 Task: Create a scrum project UpwardTech.
Action: Mouse moved to (309, 349)
Screenshot: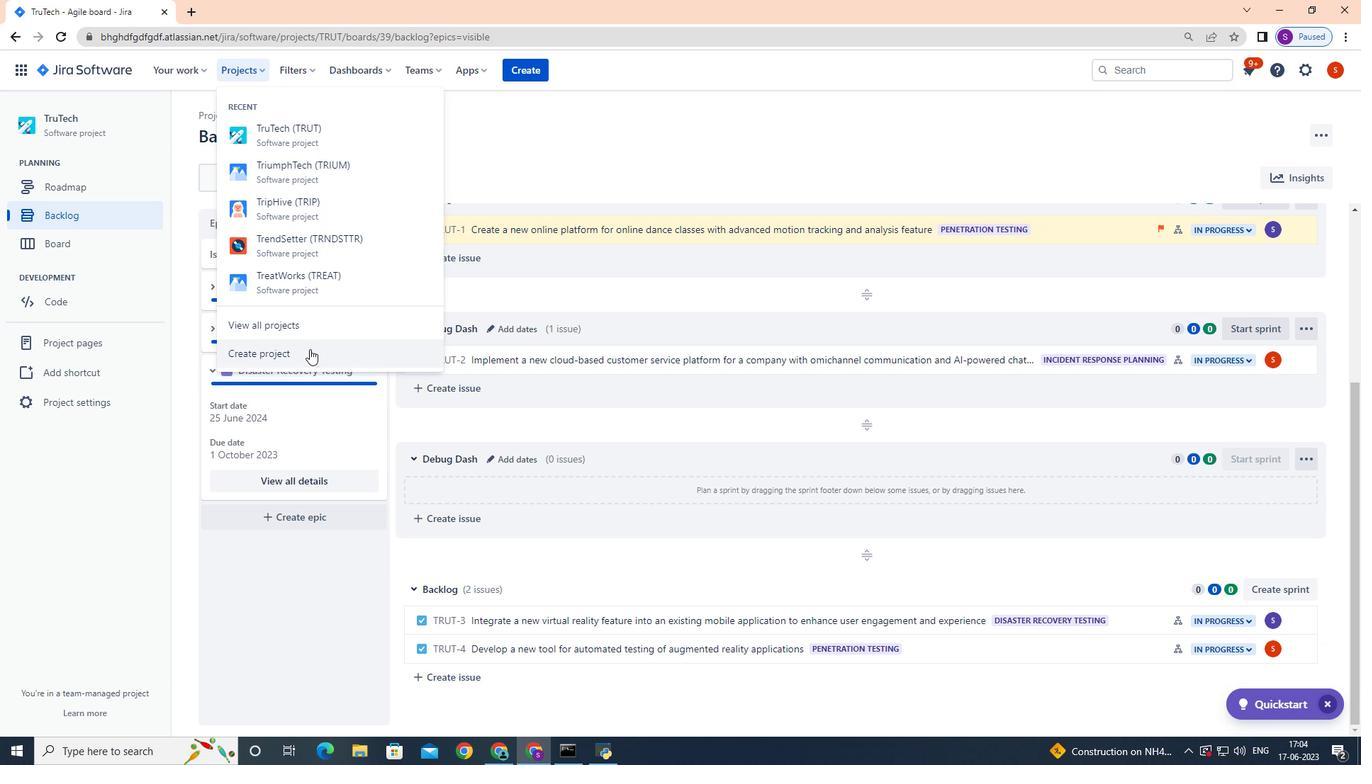
Action: Mouse pressed left at (309, 349)
Screenshot: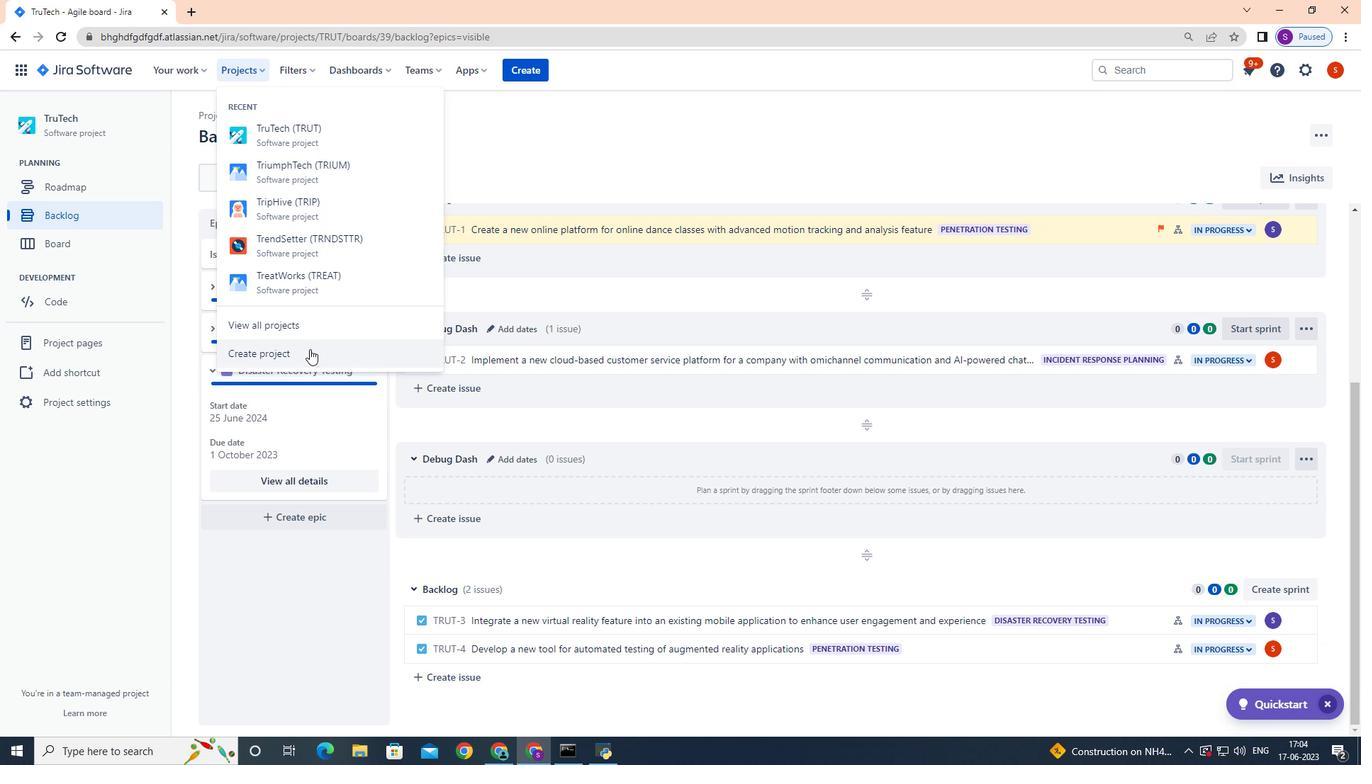
Action: Mouse moved to (597, 341)
Screenshot: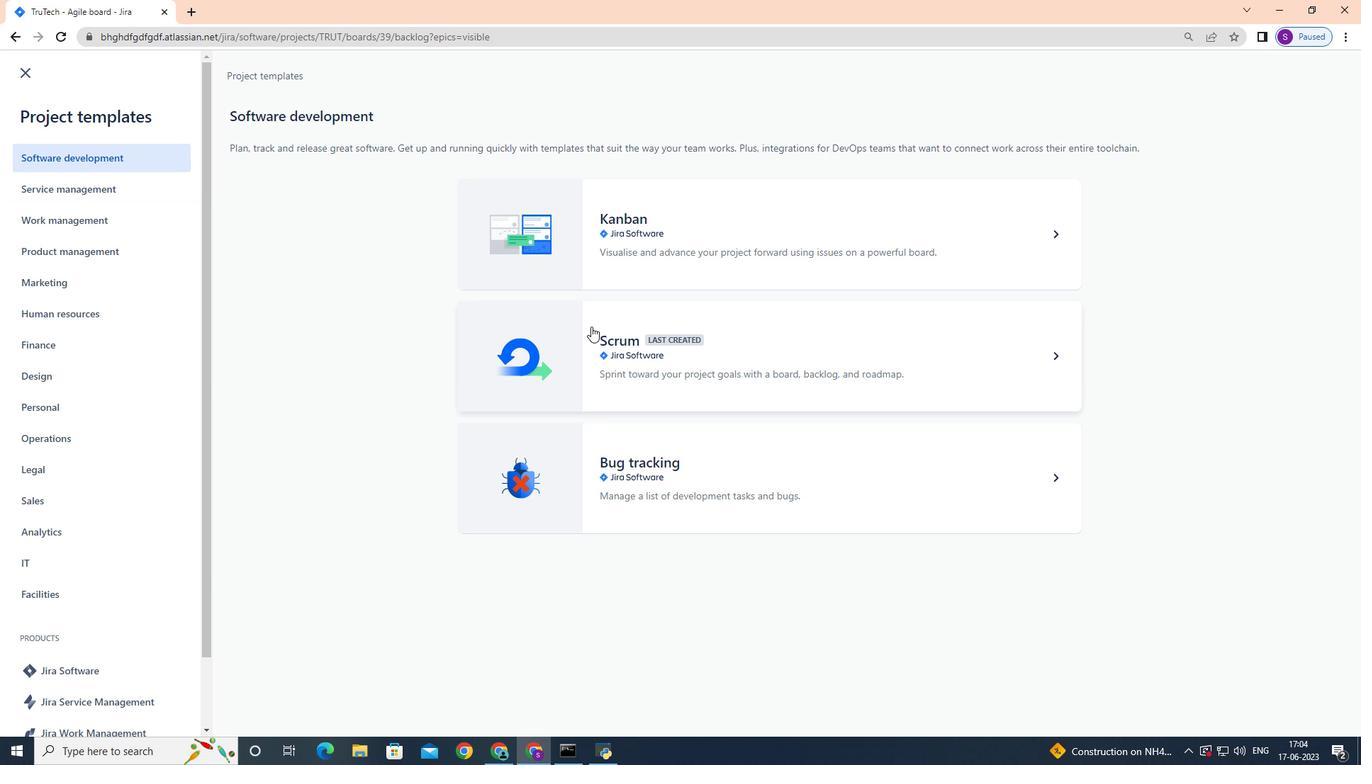 
Action: Mouse pressed left at (597, 341)
Screenshot: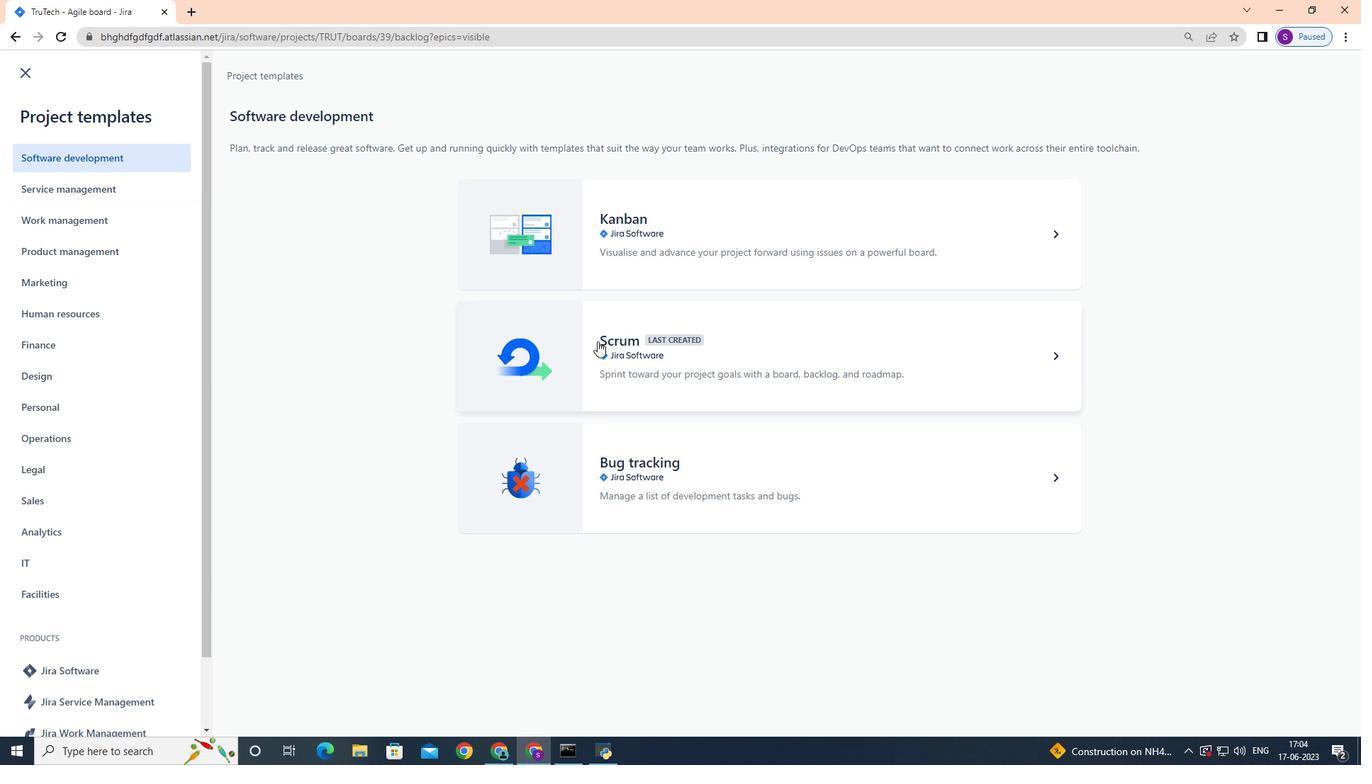 
Action: Mouse moved to (1072, 699)
Screenshot: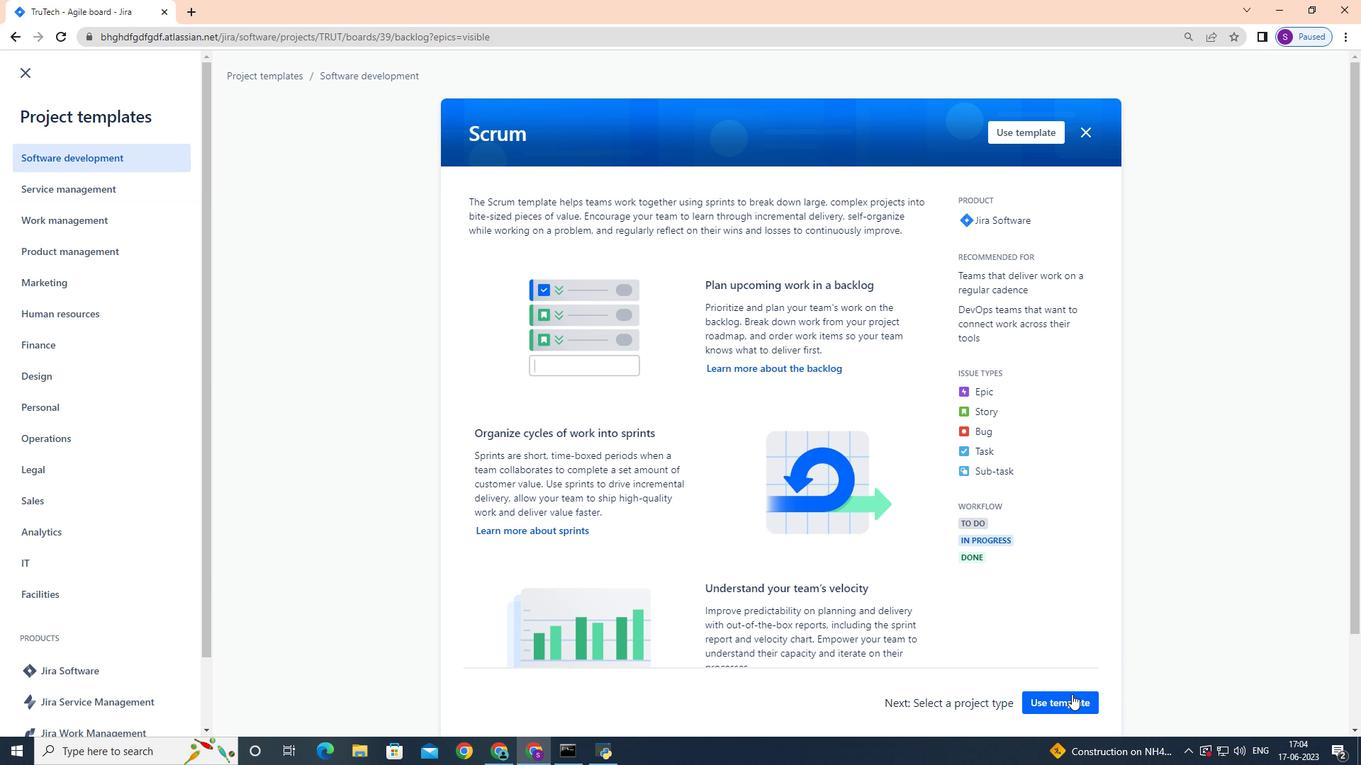 
Action: Mouse pressed left at (1072, 699)
Screenshot: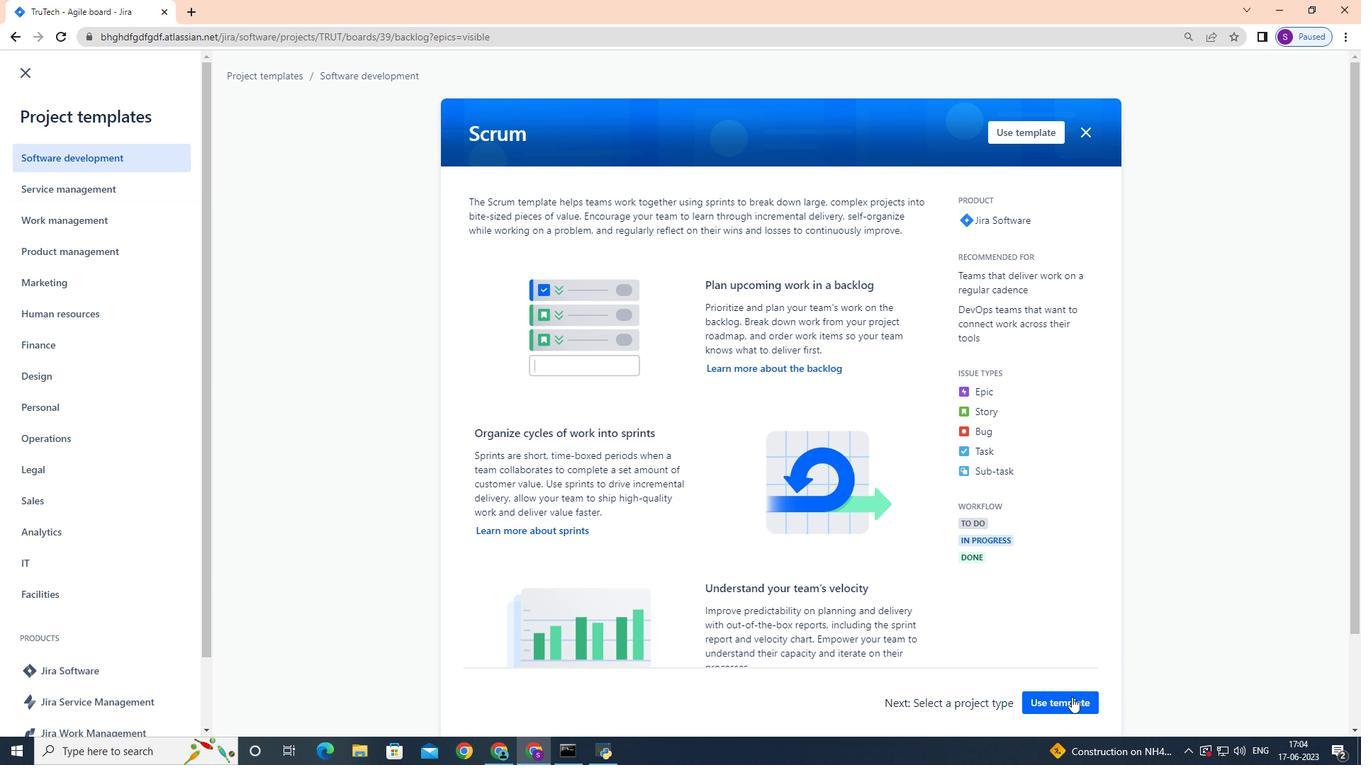 
Action: Mouse moved to (619, 690)
Screenshot: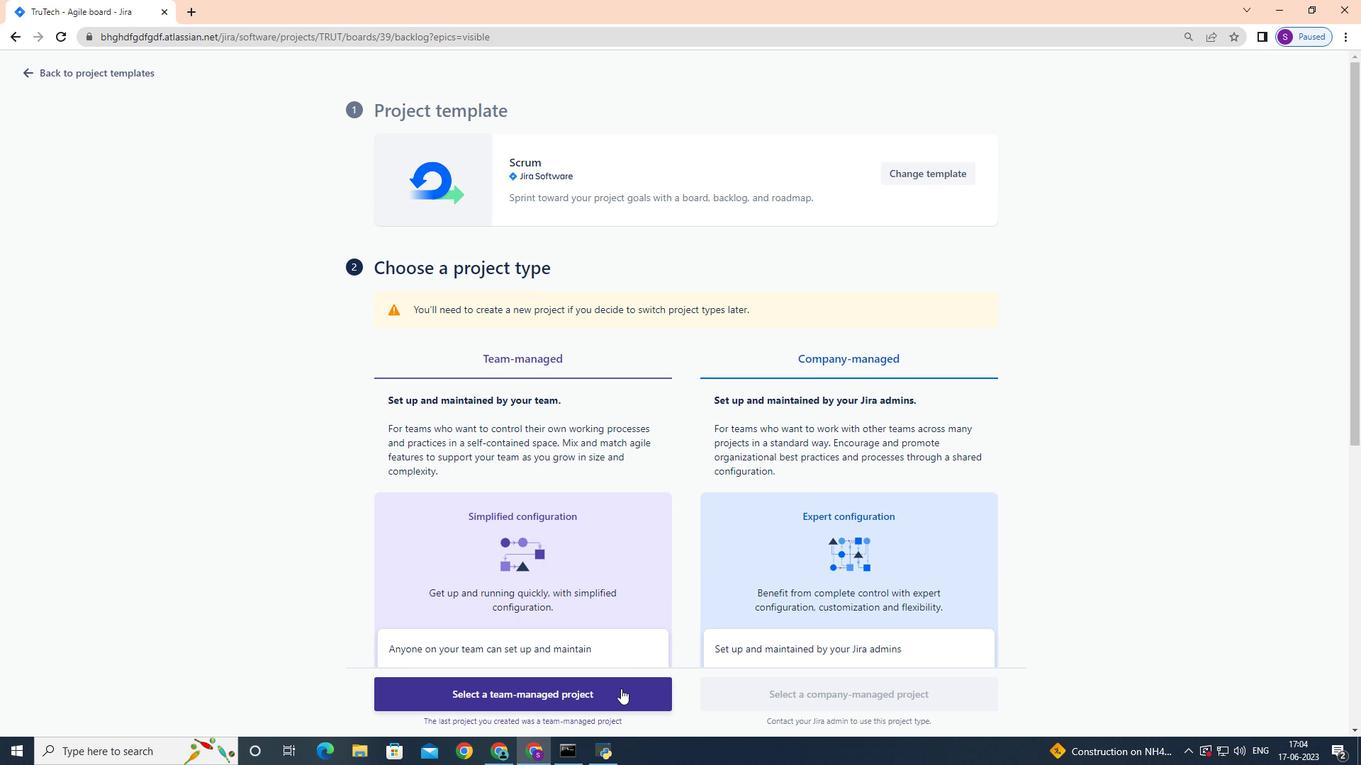 
Action: Mouse pressed left at (619, 690)
Screenshot: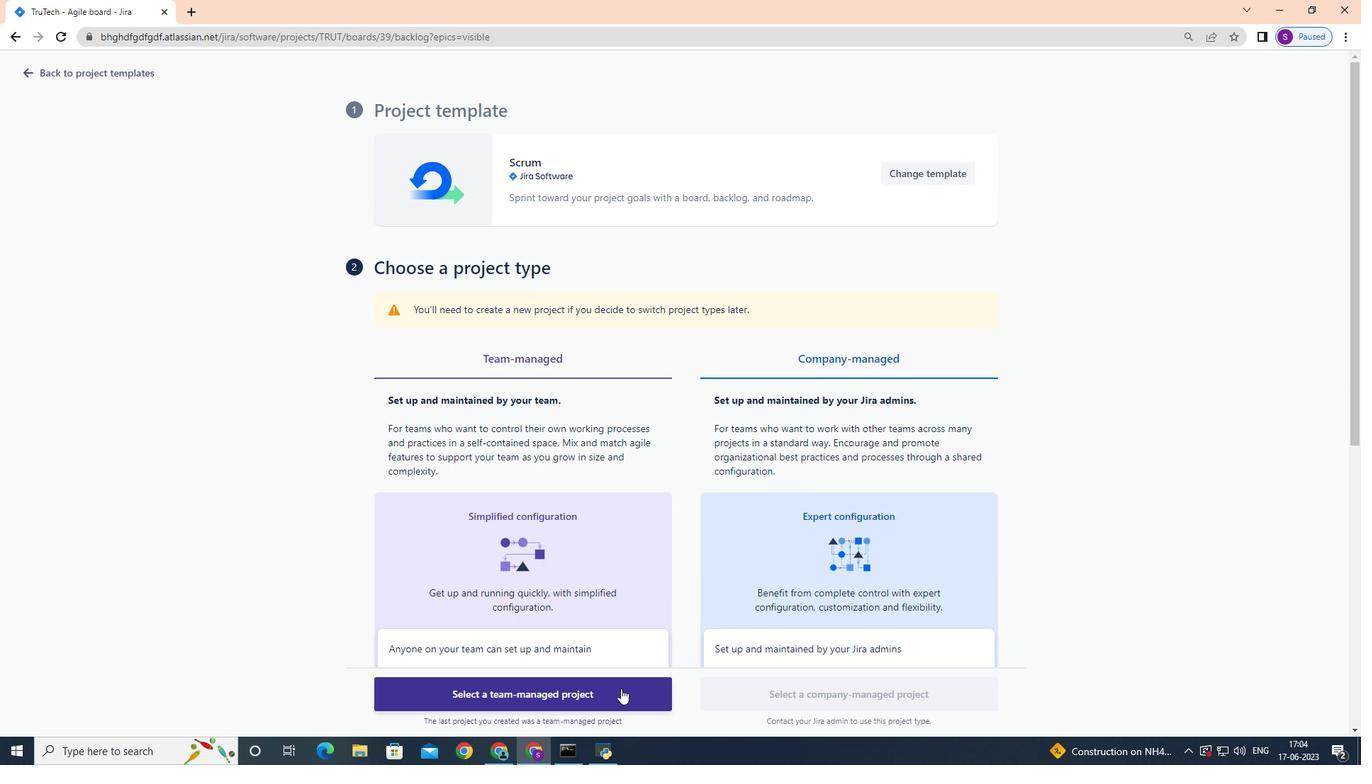 
Action: Mouse moved to (486, 497)
Screenshot: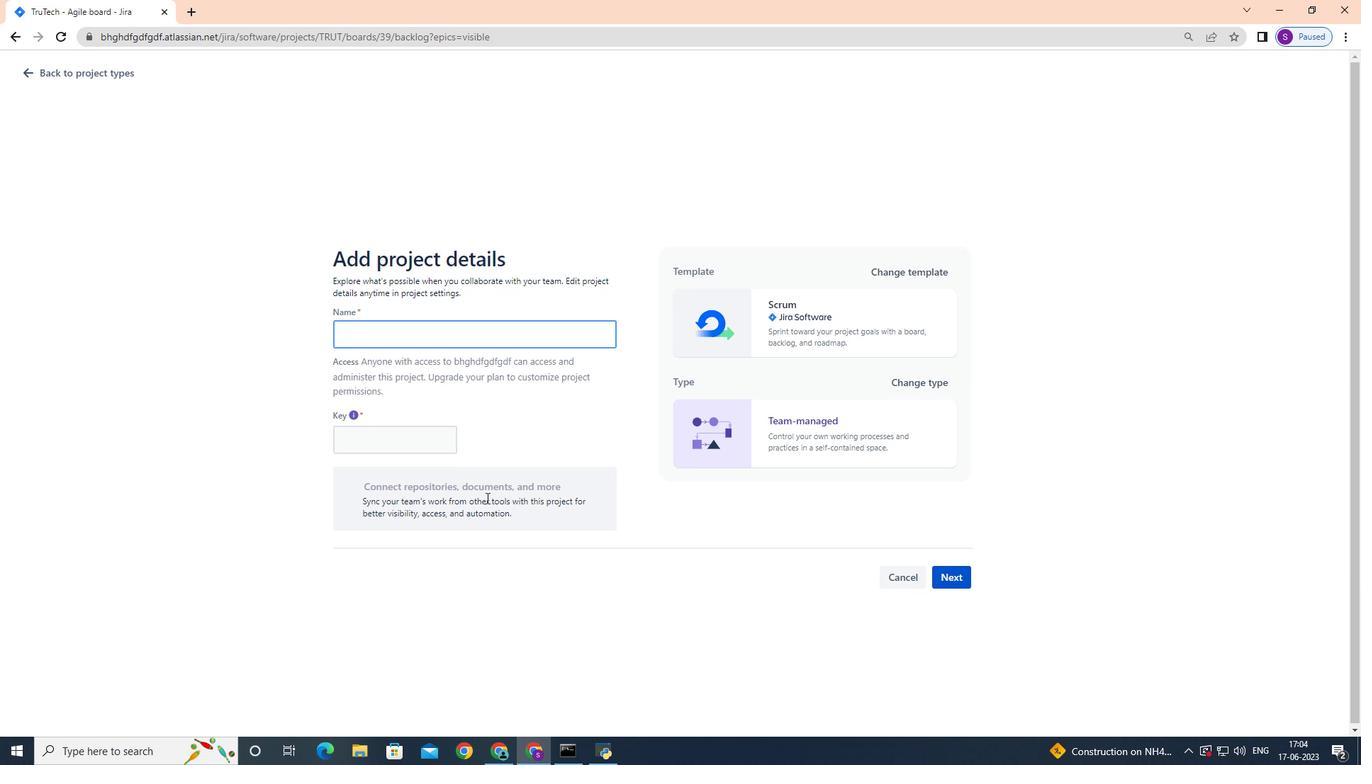 
Action: Key pressed <Key.shift>Upward<Key.shift>Tech
Screenshot: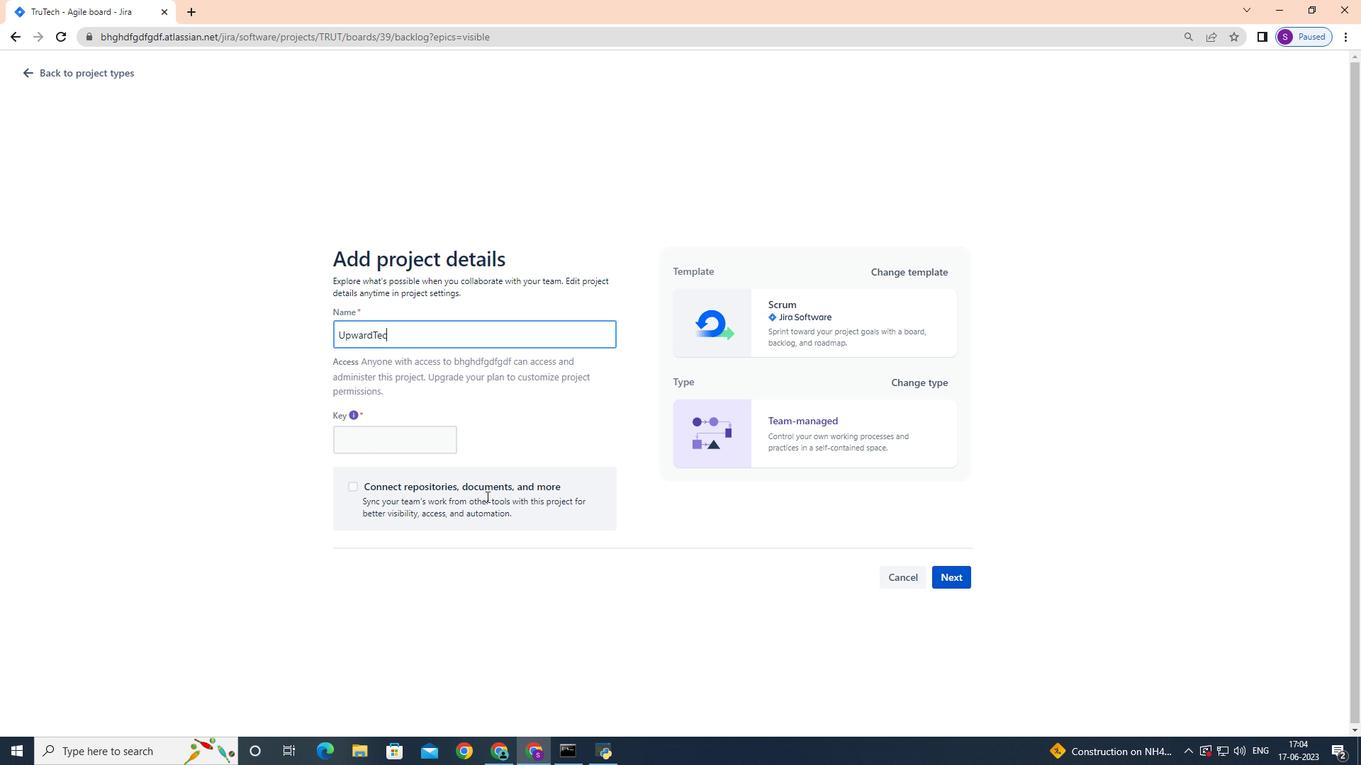 
Action: Mouse moved to (949, 572)
Screenshot: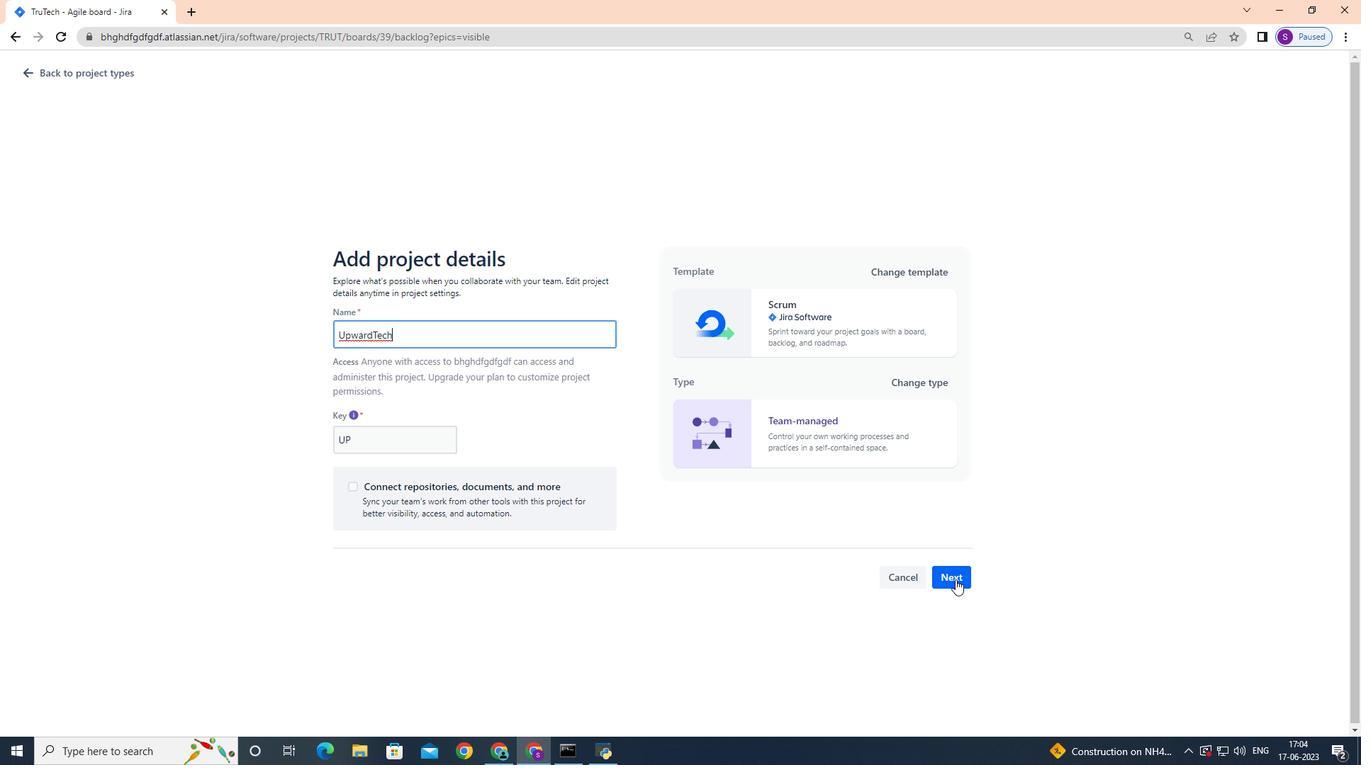 
Action: Mouse pressed left at (949, 572)
Screenshot: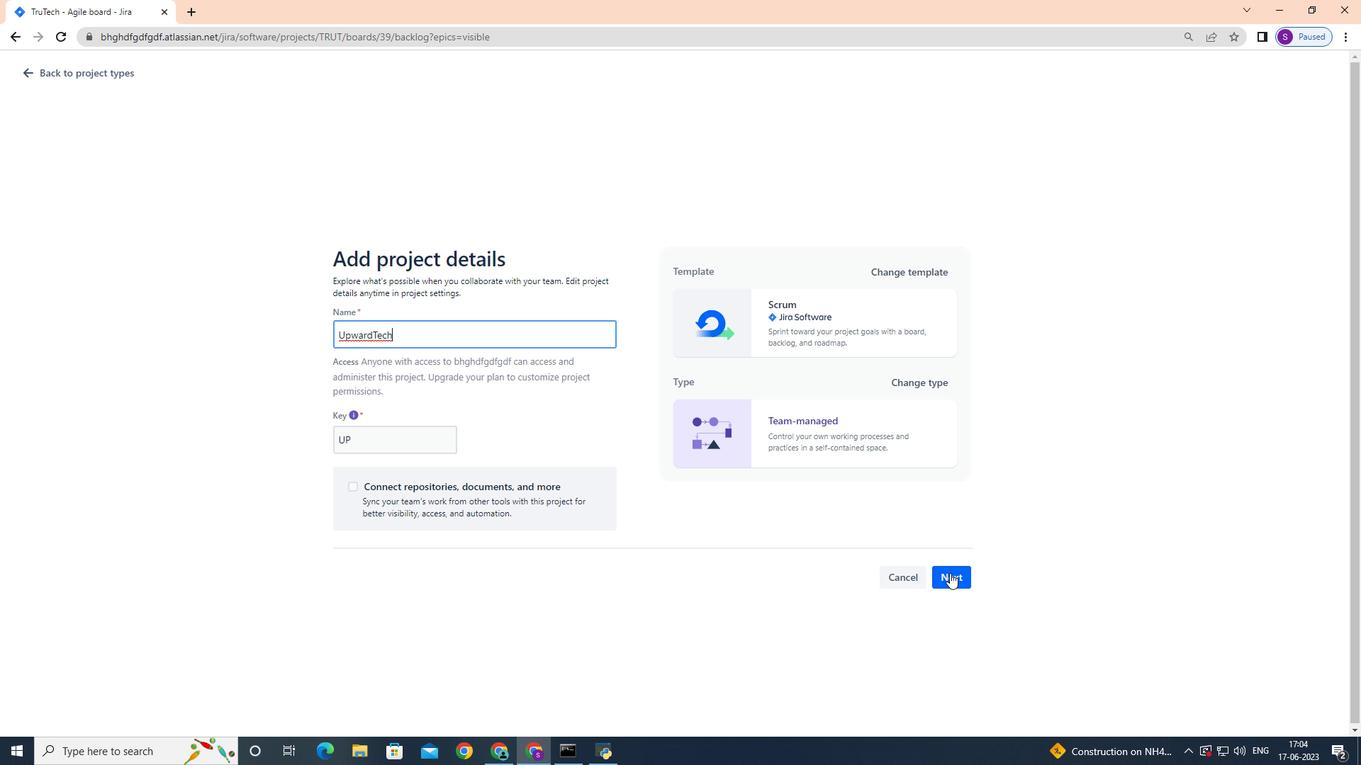 
Action: Mouse moved to (556, 556)
Screenshot: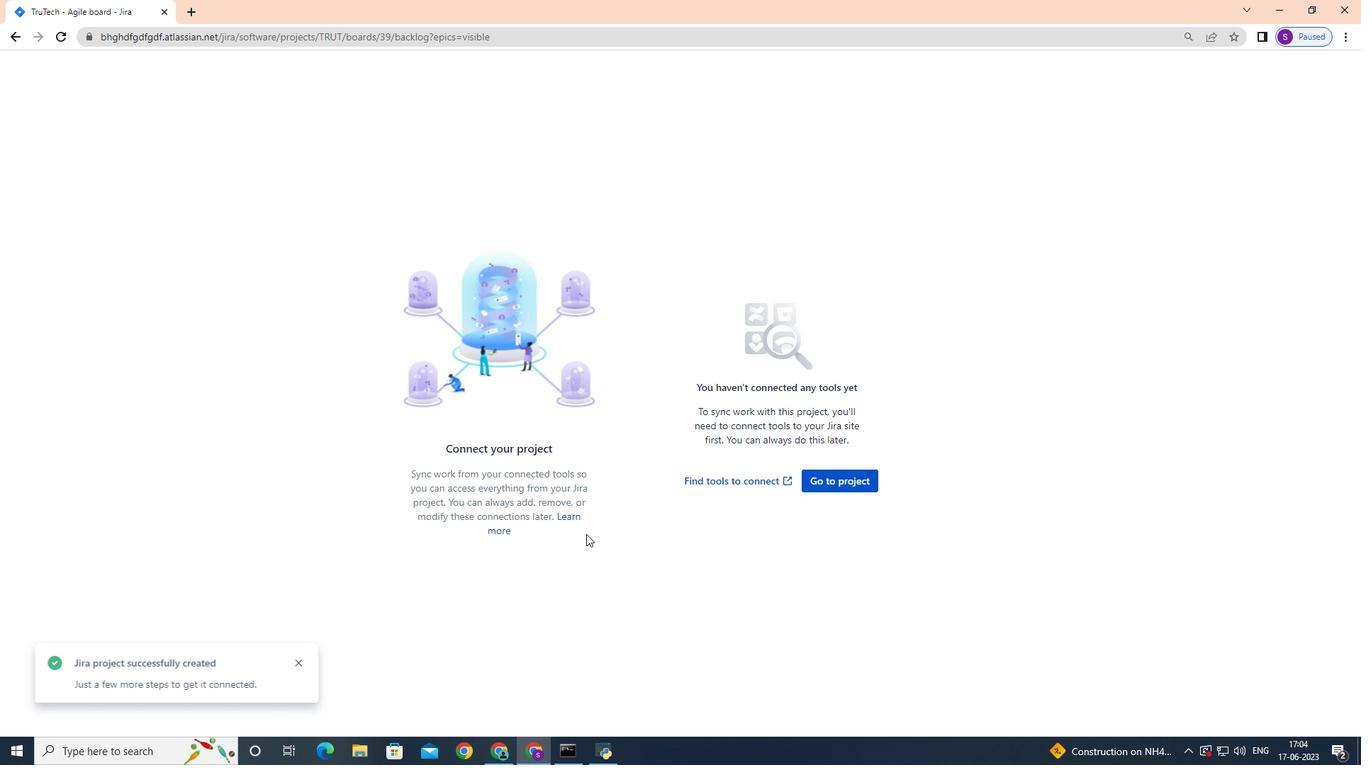 
